 Task: Create in the project AgilePulse and in the Backlog issue 'Integrate a new product recommendation feature into an existing e-commerce website to enhance product discovery and sales' a child issue 'Big data model bias and fairness testing and reporting', and assign it to team member softage.3@softage.net. Create in the project AgilePulse and in the Backlog issue 'Develop a new tool for automated testing of mobile application cross-platform compatibility and responsiveness' a child issue 'Kubernetes cluster node and pod monitoring and remediation', and assign it to team member softage.4@softage.net
Action: Mouse moved to (459, 328)
Screenshot: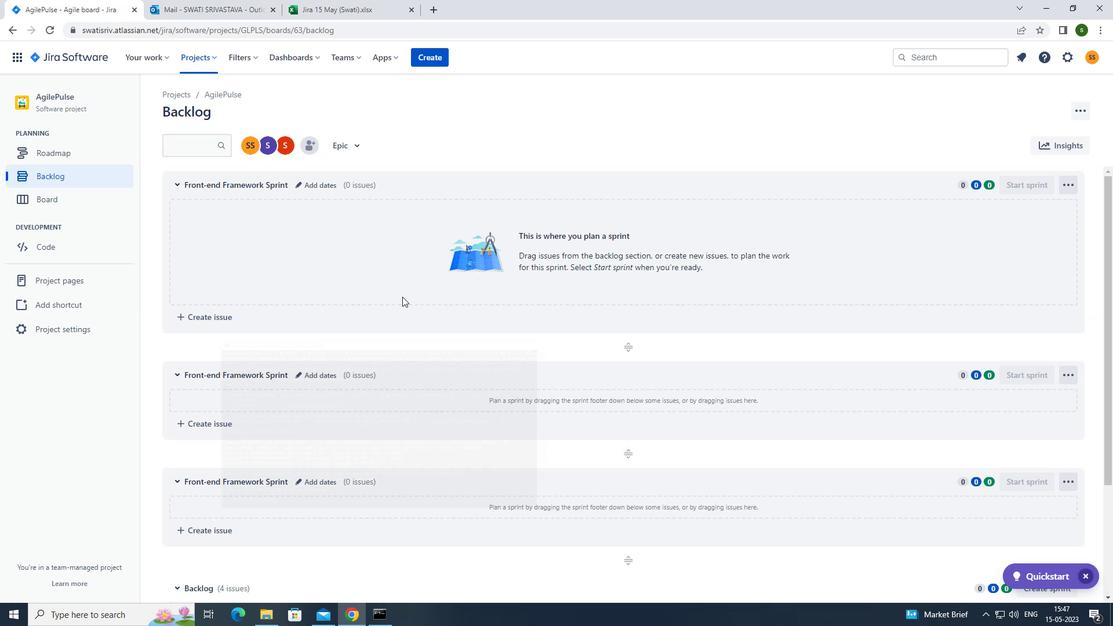 
Action: Mouse scrolled (459, 327) with delta (0, 0)
Screenshot: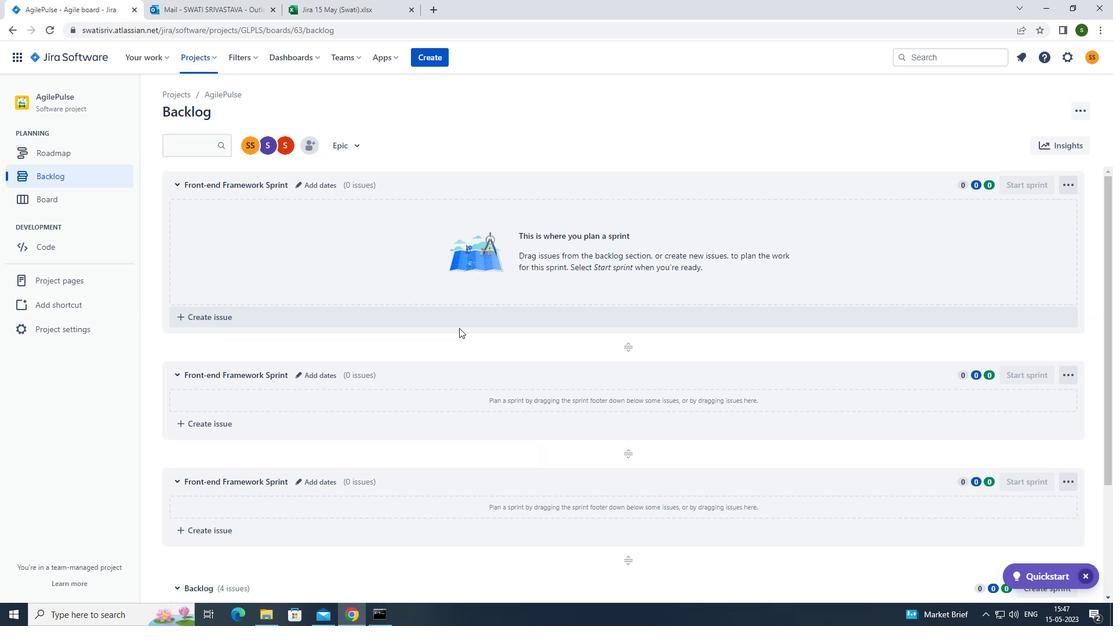 
Action: Mouse scrolled (459, 327) with delta (0, 0)
Screenshot: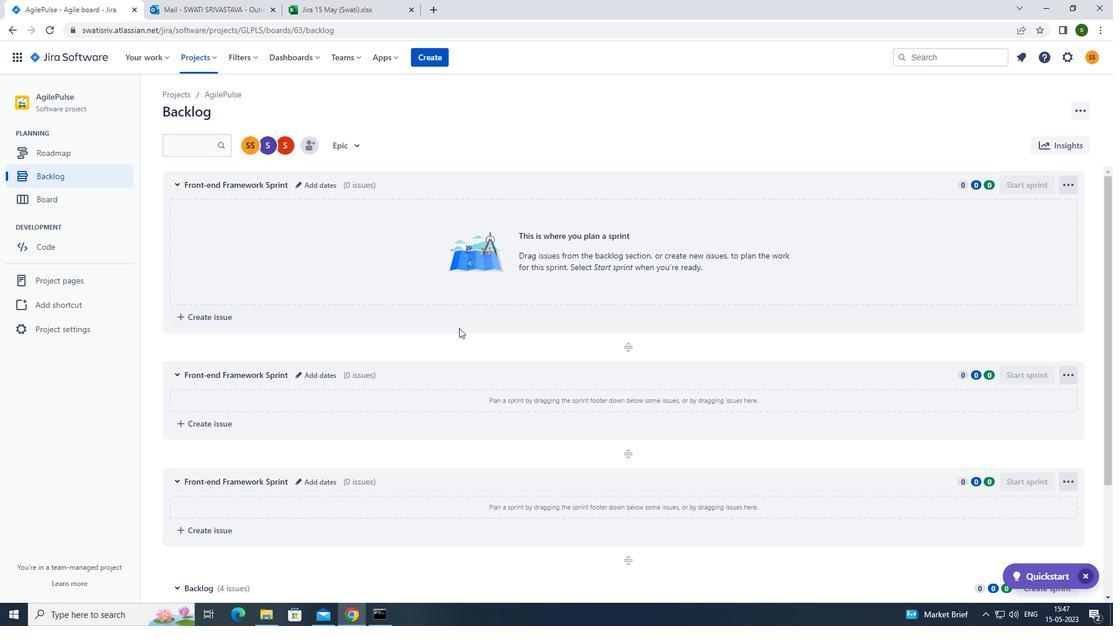 
Action: Mouse scrolled (459, 327) with delta (0, 0)
Screenshot: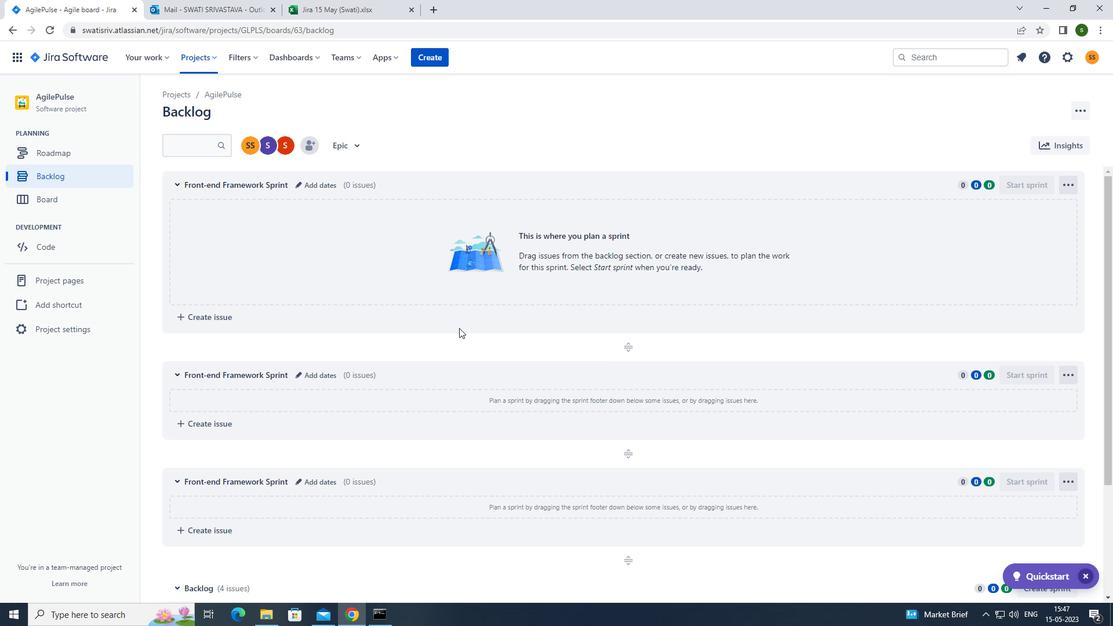 
Action: Mouse scrolled (459, 327) with delta (0, 0)
Screenshot: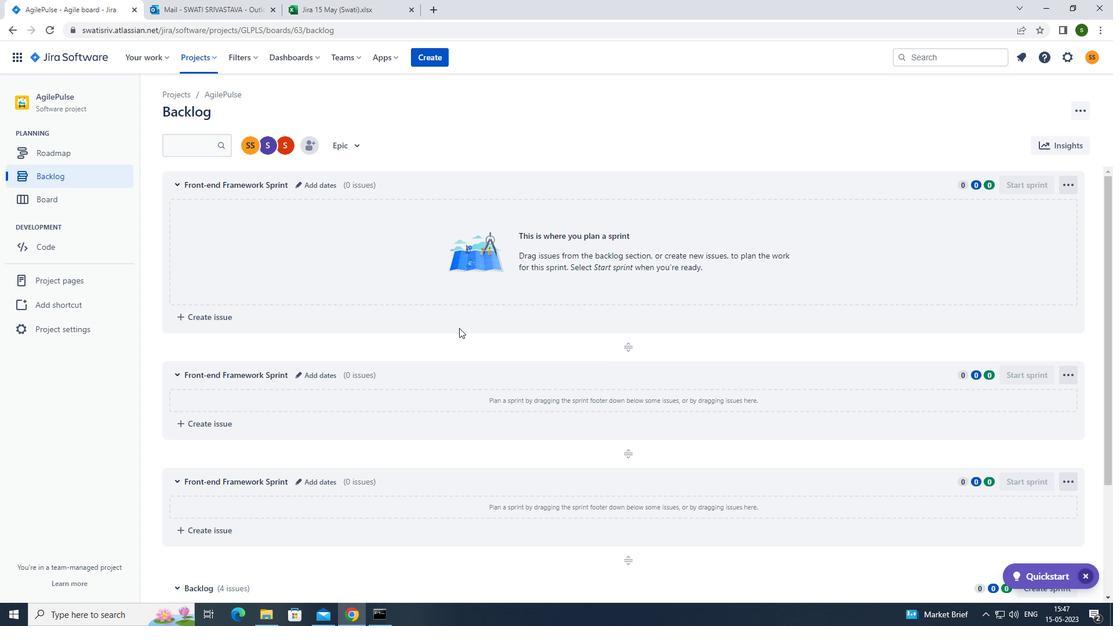 
Action: Mouse scrolled (459, 327) with delta (0, 0)
Screenshot: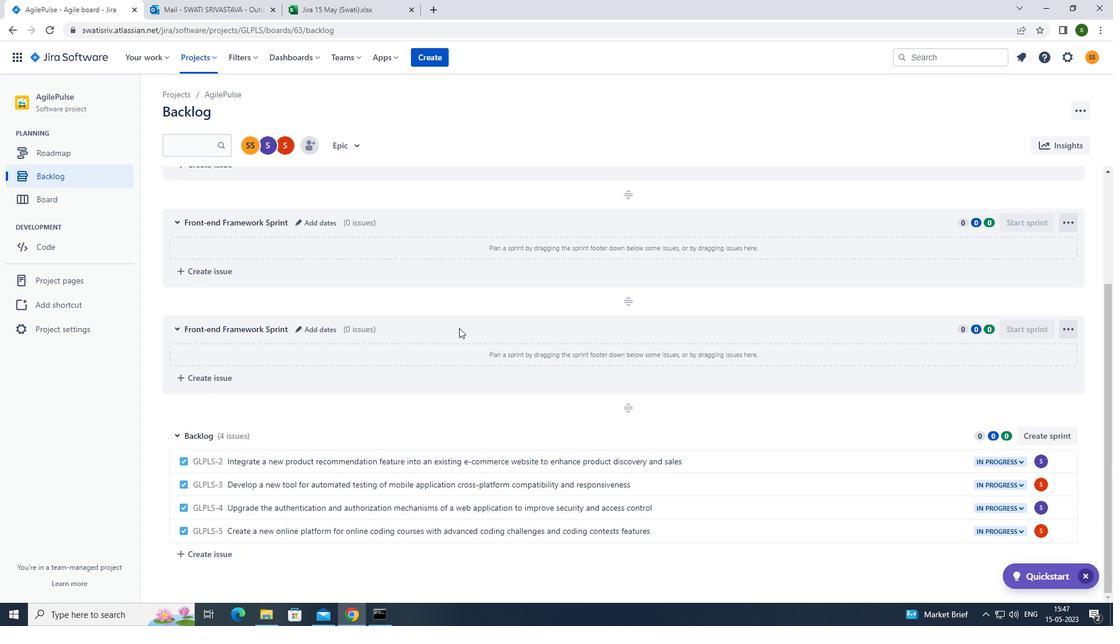 
Action: Mouse scrolled (459, 327) with delta (0, 0)
Screenshot: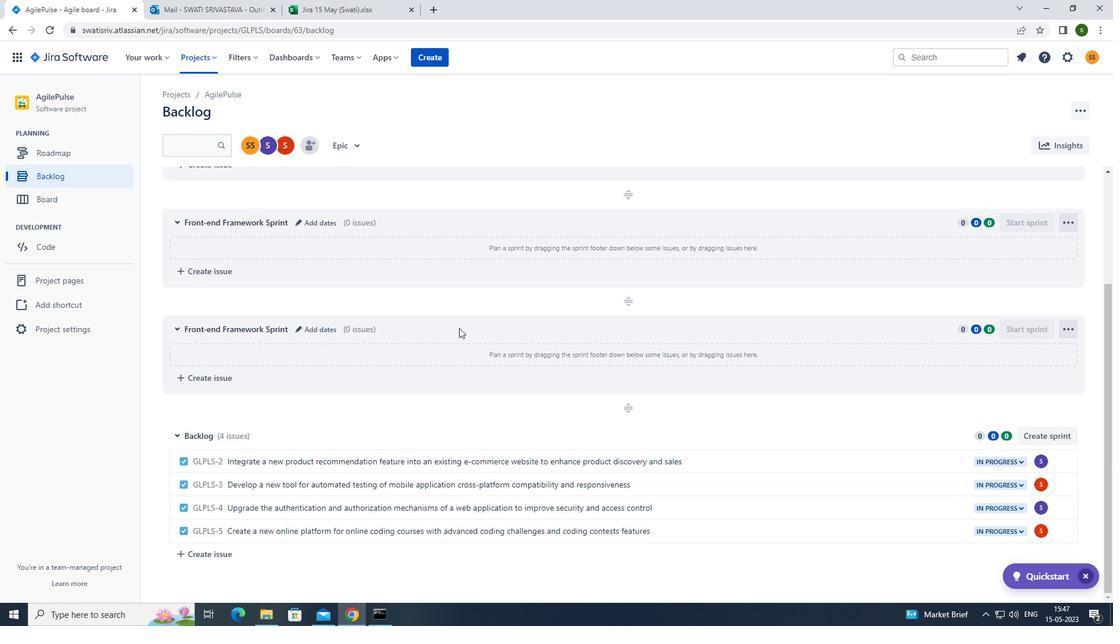 
Action: Mouse moved to (767, 462)
Screenshot: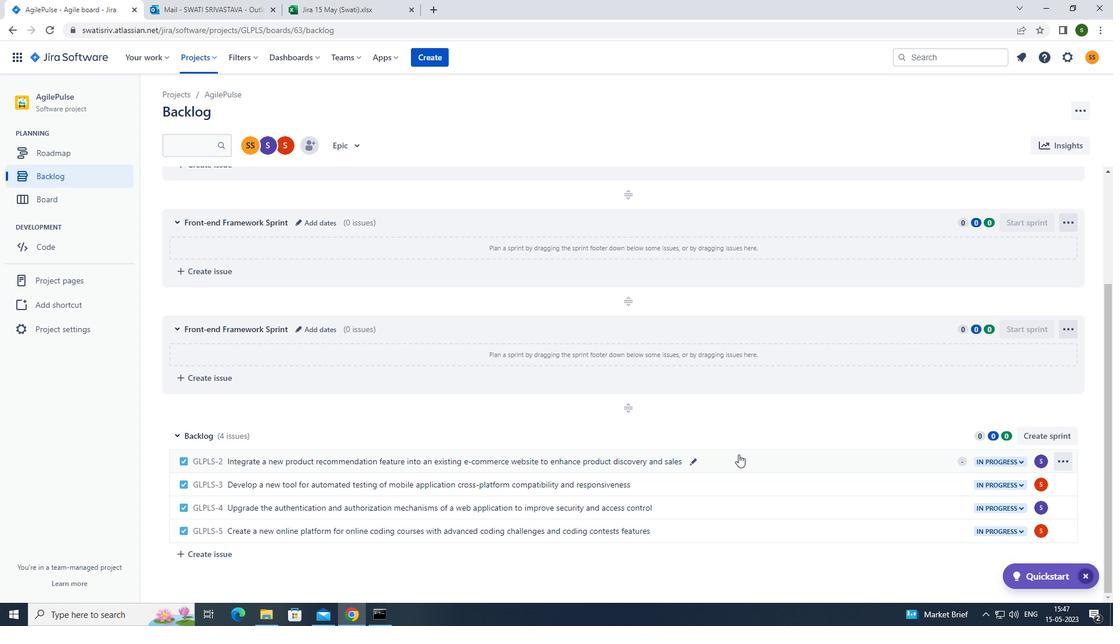 
Action: Mouse pressed left at (767, 462)
Screenshot: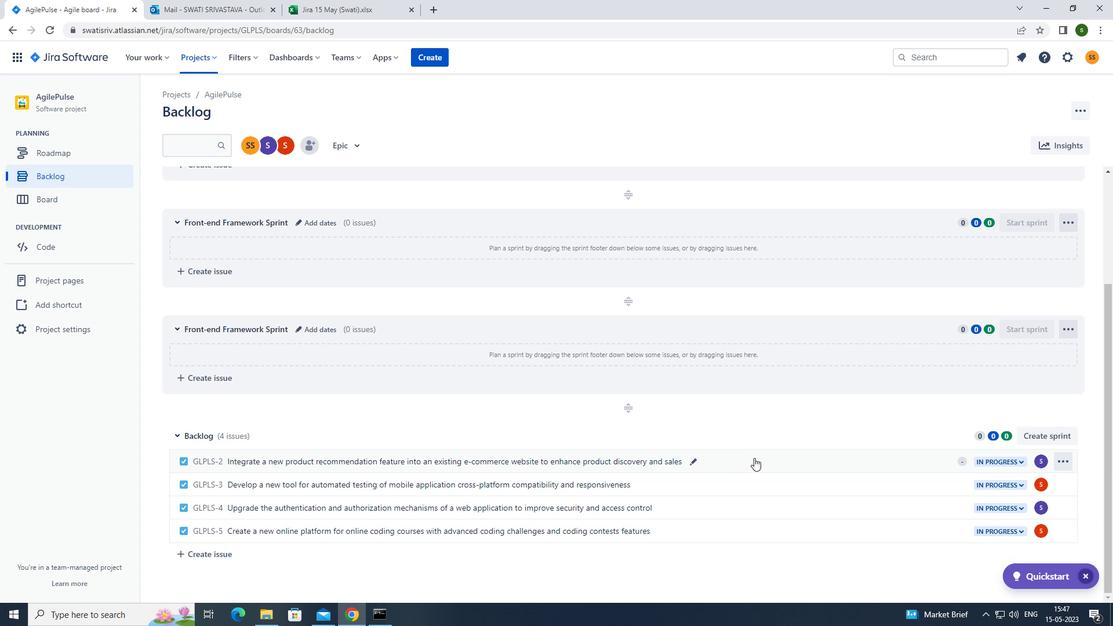 
Action: Mouse moved to (911, 288)
Screenshot: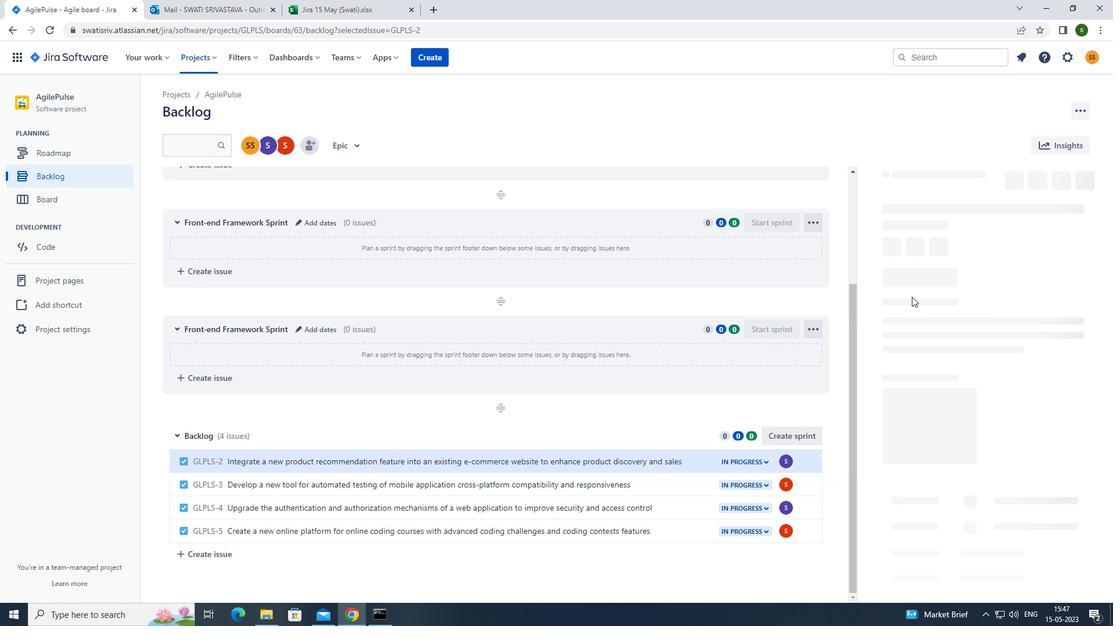 
Action: Mouse pressed left at (911, 288)
Screenshot: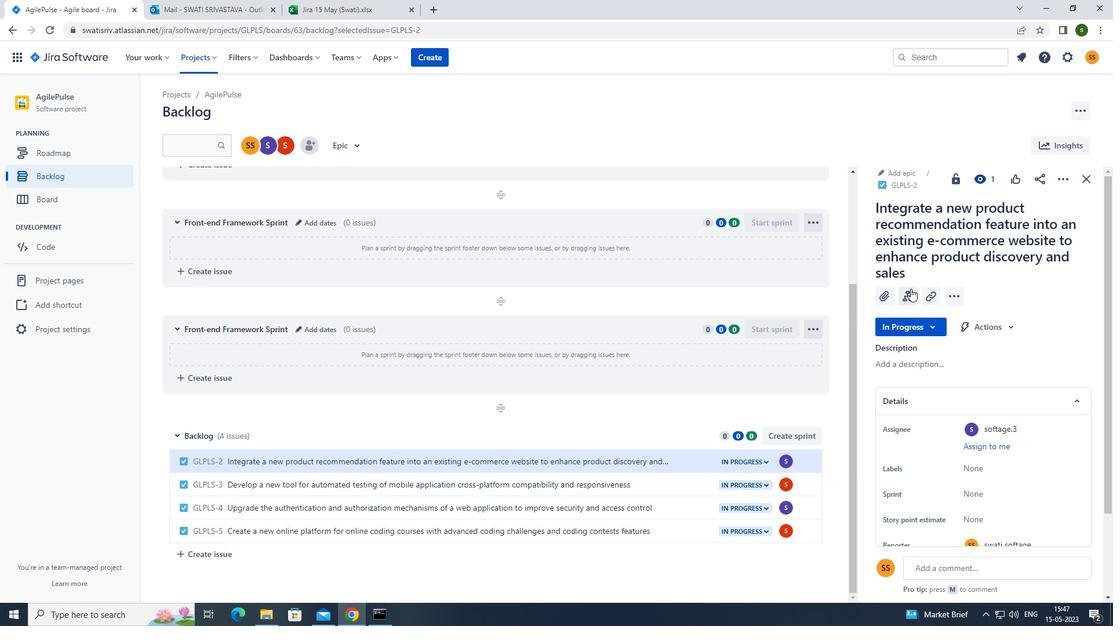 
Action: Mouse moved to (917, 366)
Screenshot: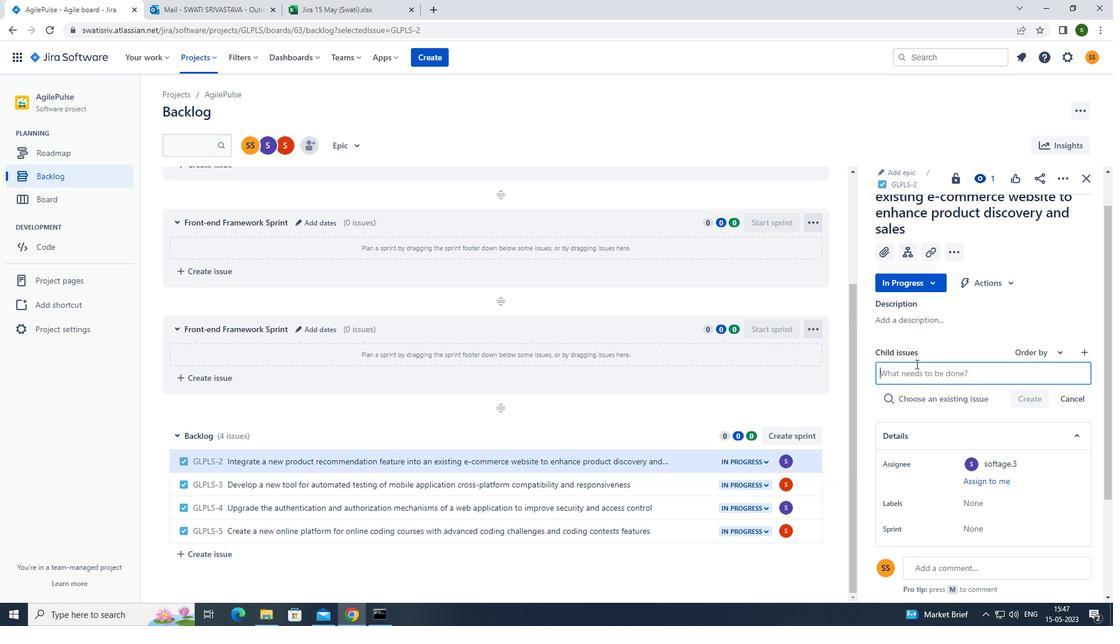 
Action: Mouse pressed left at (917, 366)
Screenshot: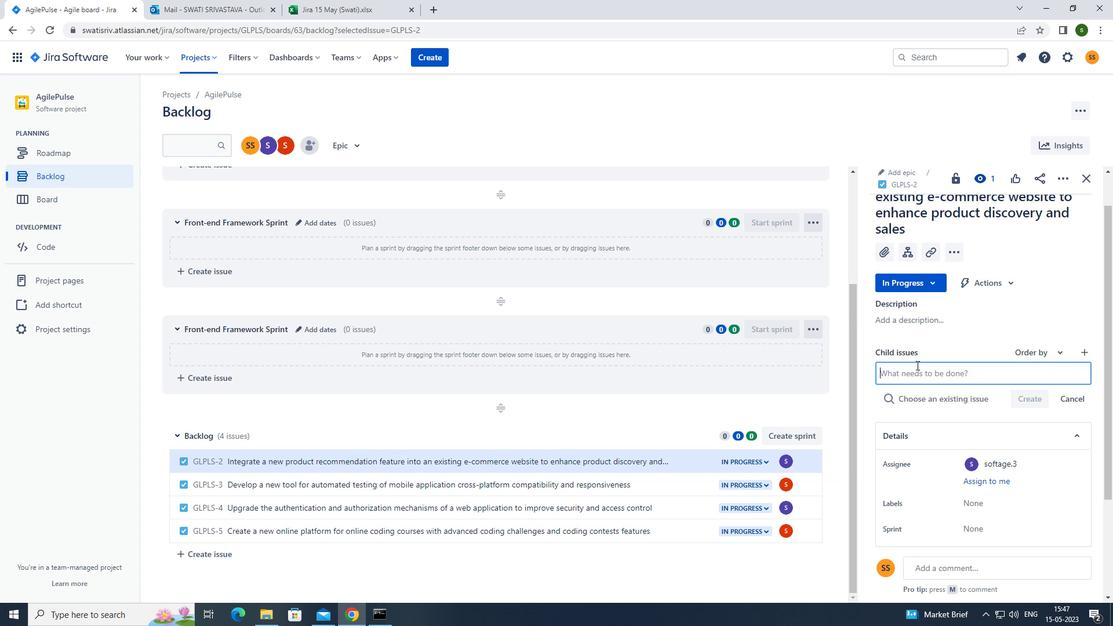 
Action: Mouse moved to (884, 378)
Screenshot: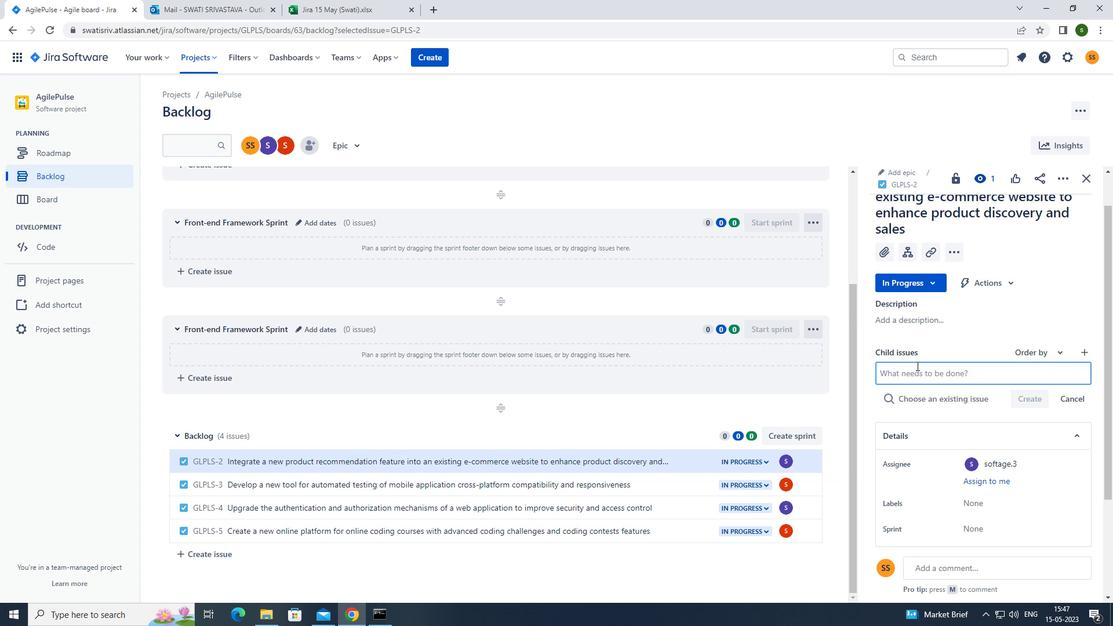 
Action: Key pressed <Key.caps_lock>b<Key.caps_lock>ig<Key.space>data<Key.space>model<Key.space>bias<Key.space>and<Key.space>fairness<Key.space>testing<Key.space>and<Key.space>reporting<Key.enter>
Screenshot: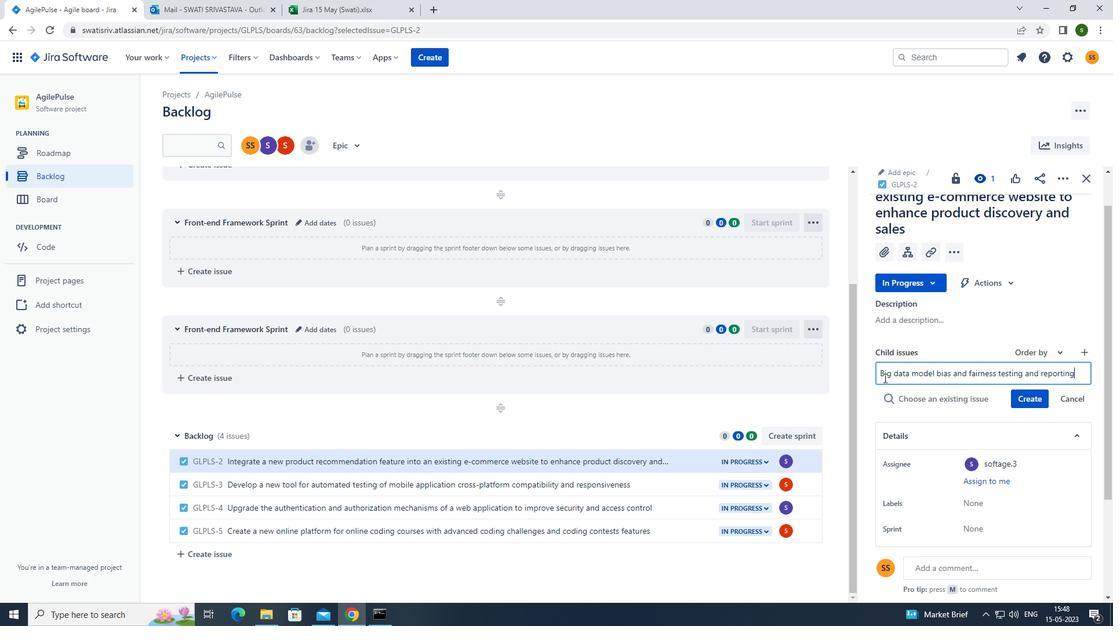 
Action: Mouse moved to (1037, 378)
Screenshot: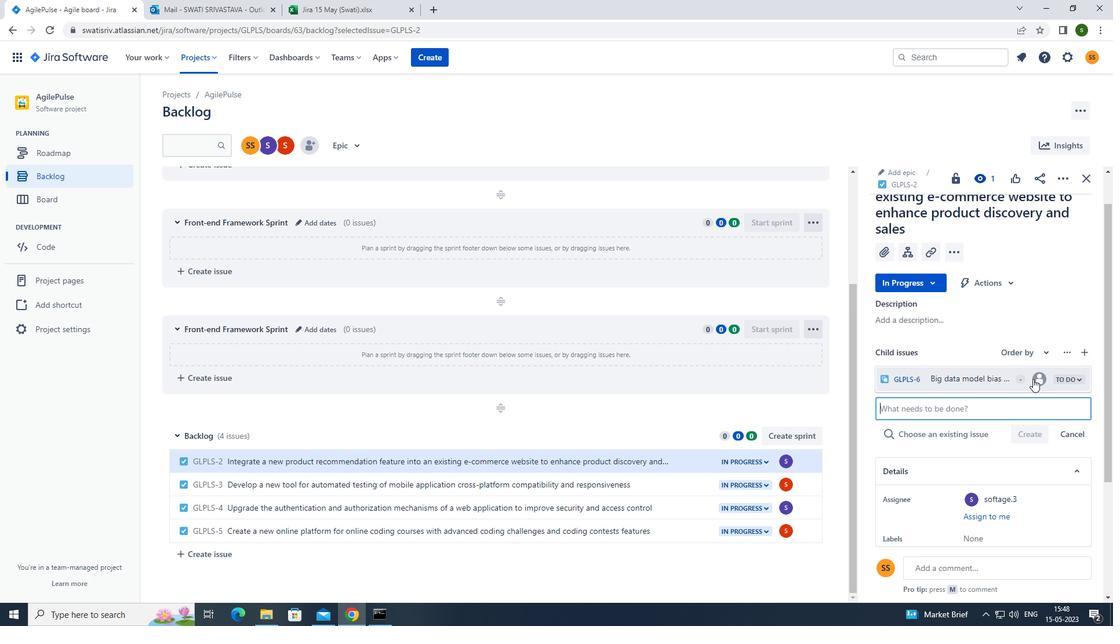 
Action: Mouse pressed left at (1037, 378)
Screenshot: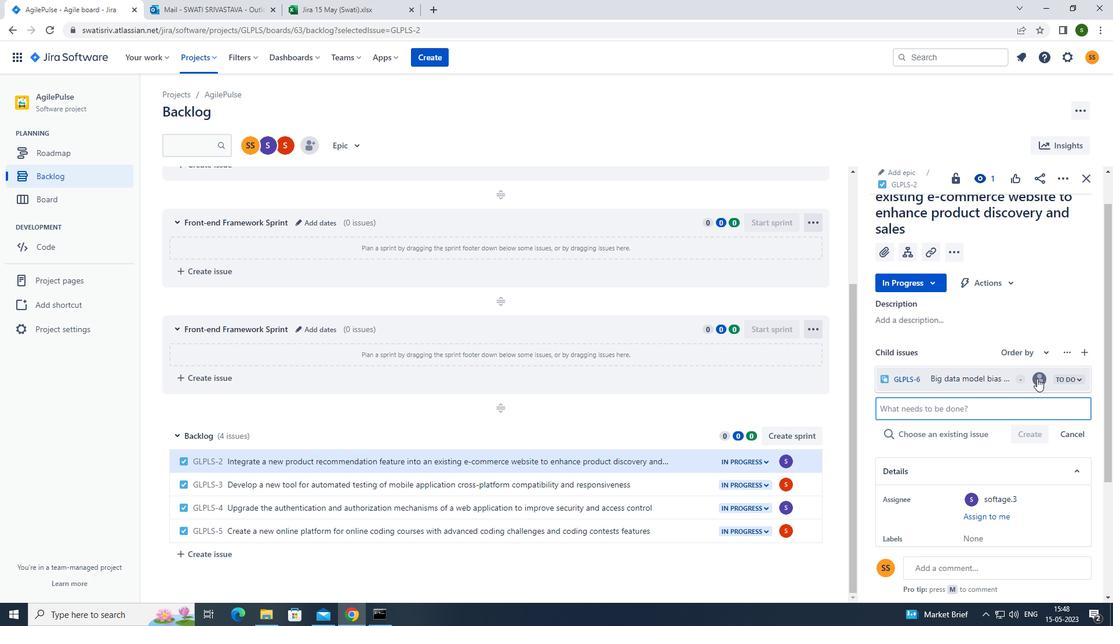 
Action: Mouse moved to (960, 404)
Screenshot: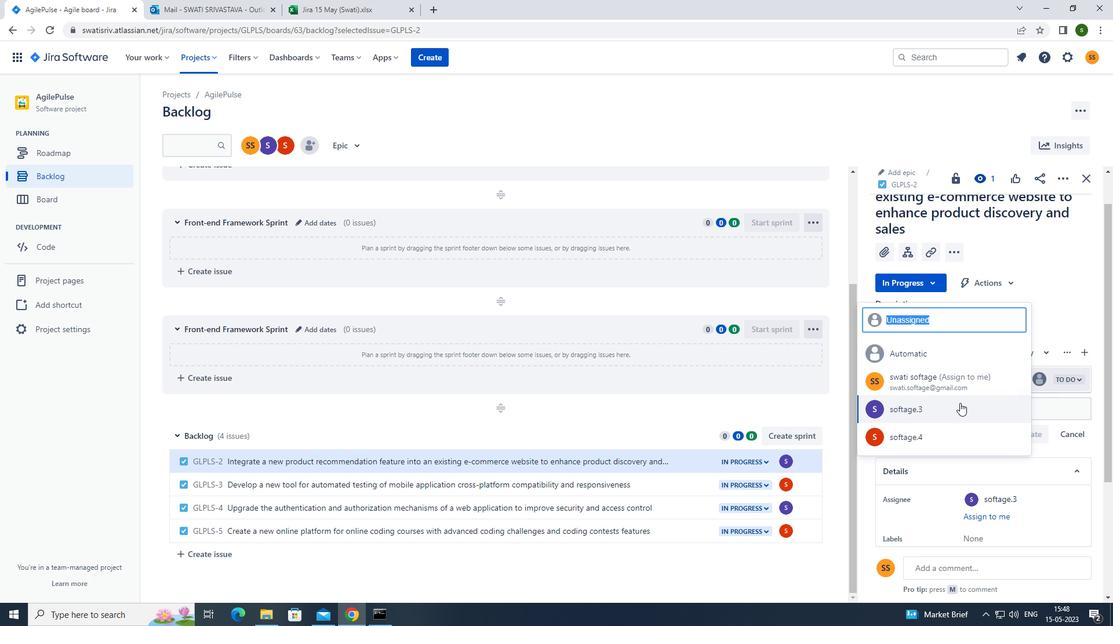
Action: Mouse pressed left at (960, 404)
Screenshot: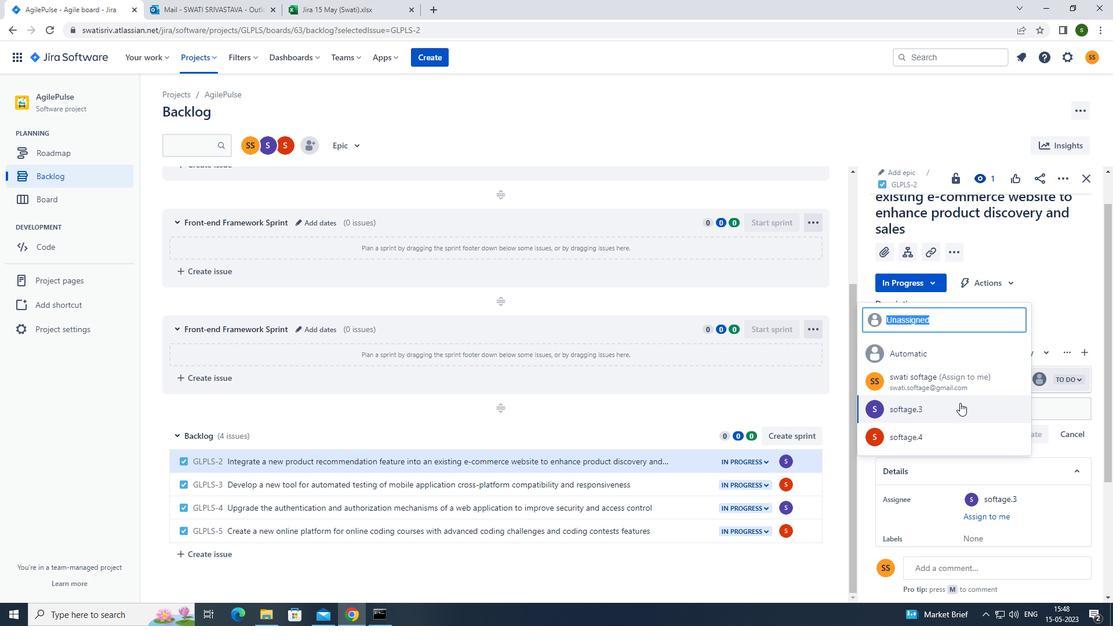 
Action: Mouse moved to (681, 487)
Screenshot: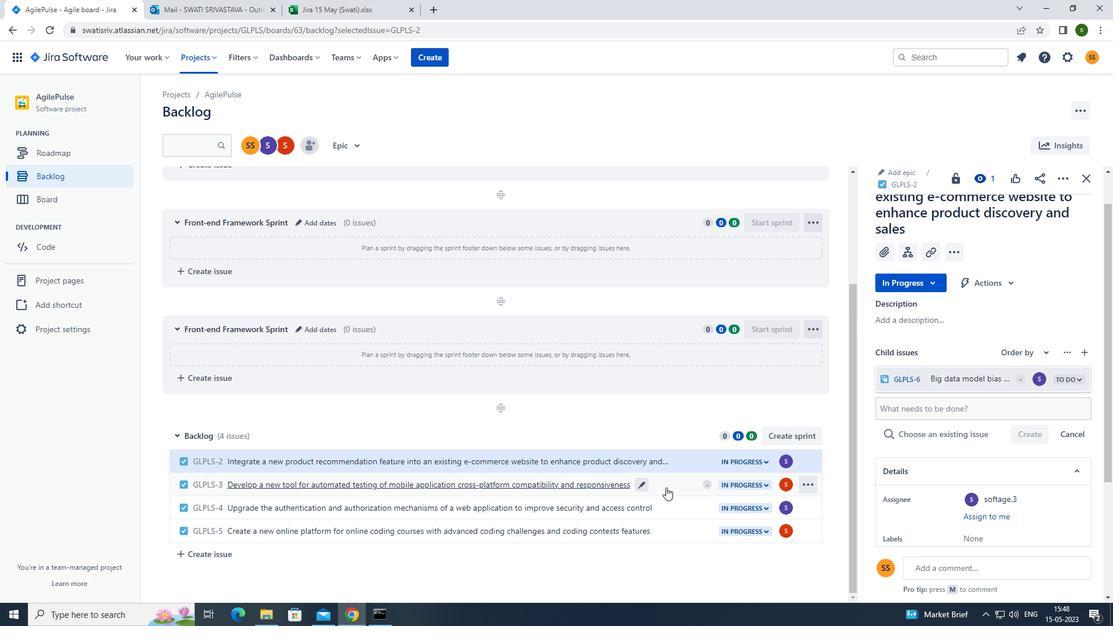 
Action: Mouse pressed left at (681, 487)
Screenshot: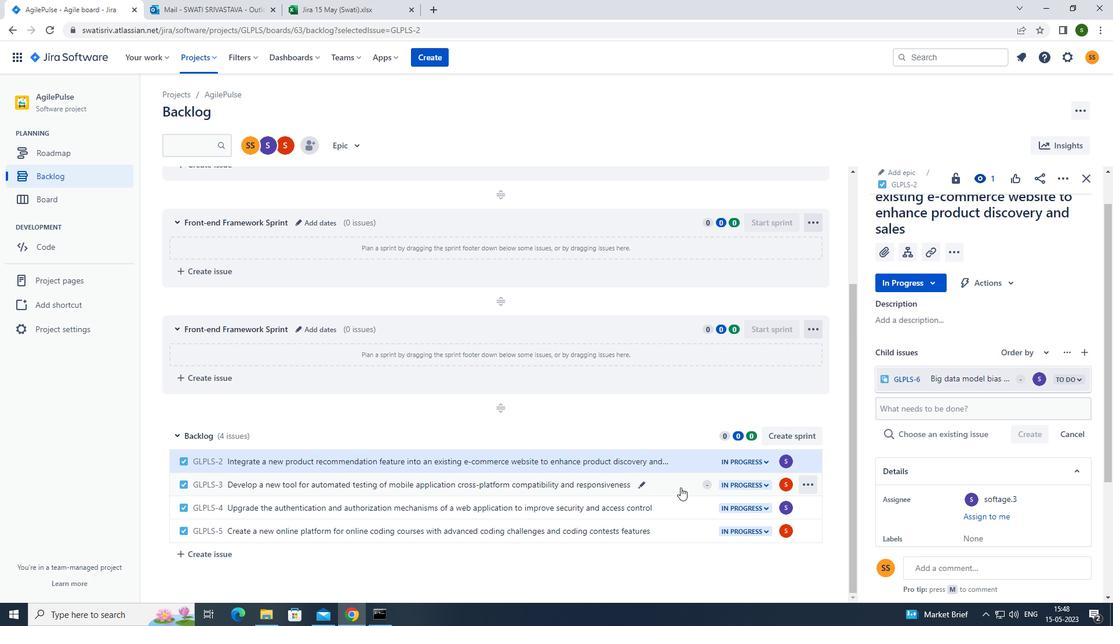 
Action: Mouse moved to (907, 278)
Screenshot: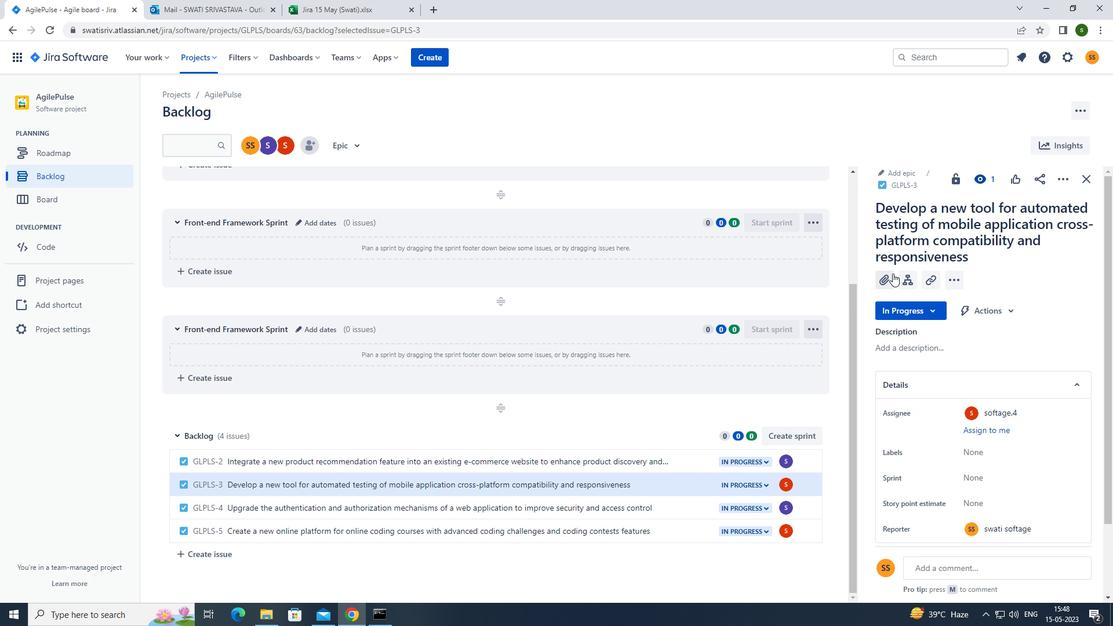 
Action: Mouse pressed left at (907, 278)
Screenshot: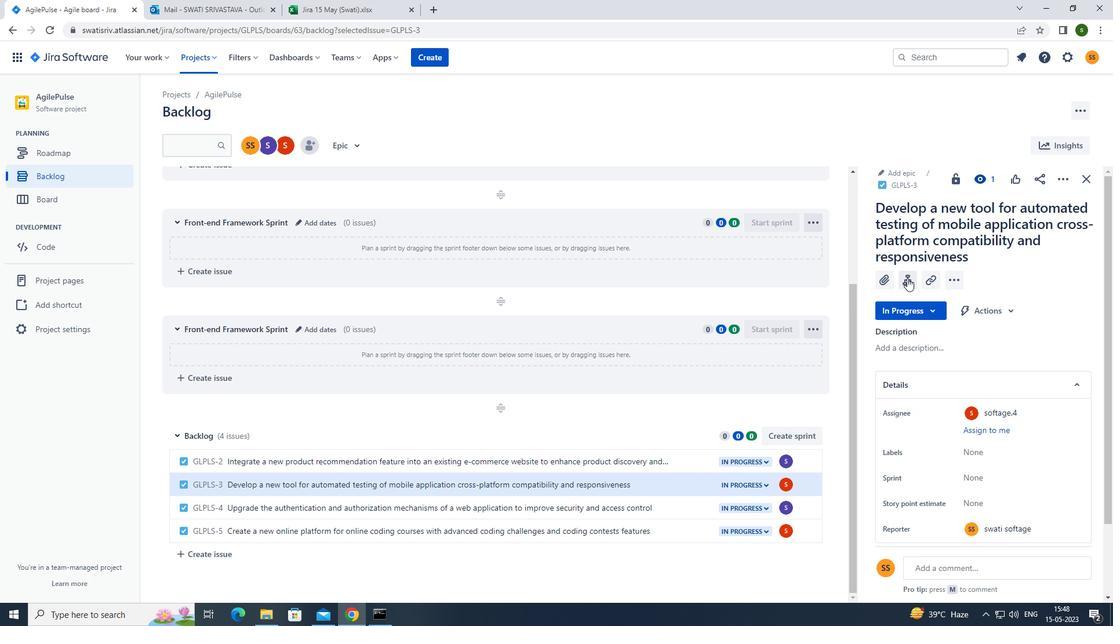 
Action: Mouse moved to (942, 380)
Screenshot: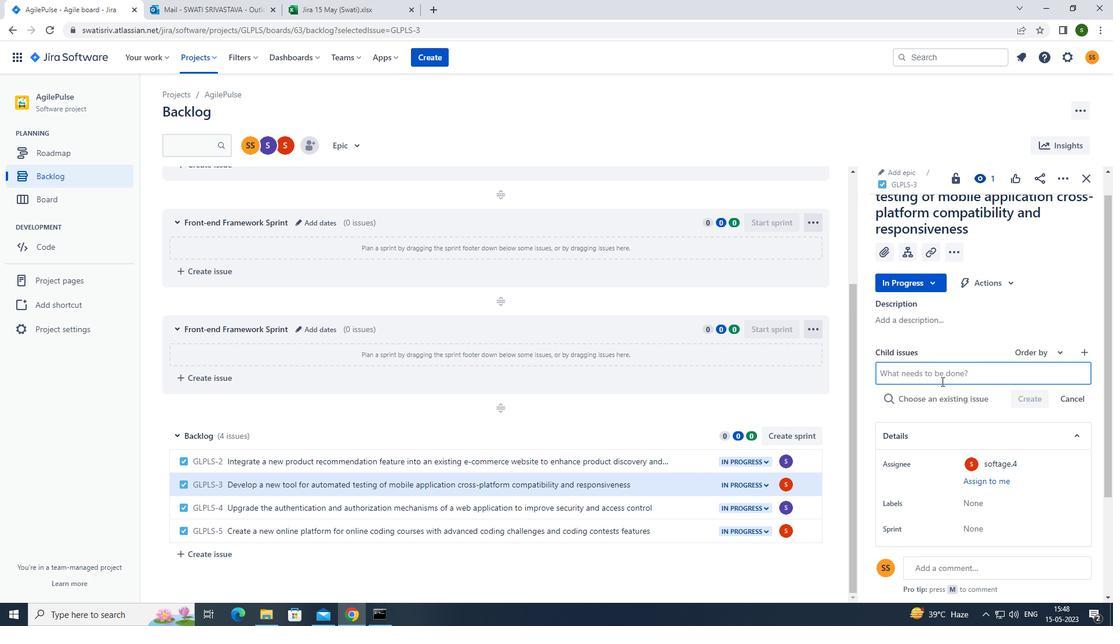 
Action: Mouse pressed left at (942, 380)
Screenshot: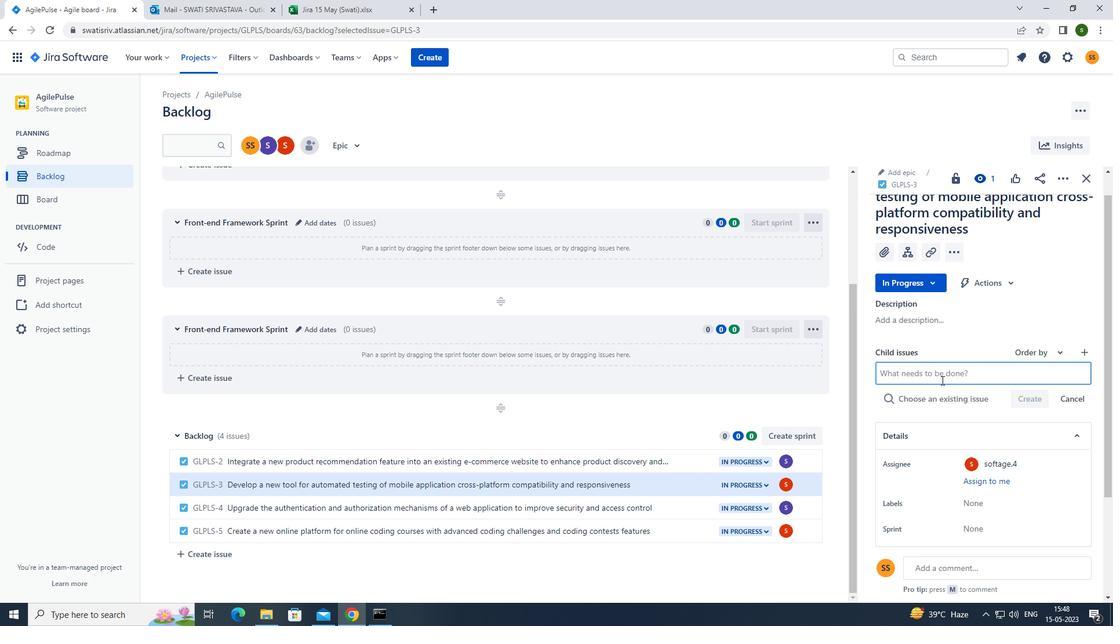 
Action: Mouse moved to (920, 372)
Screenshot: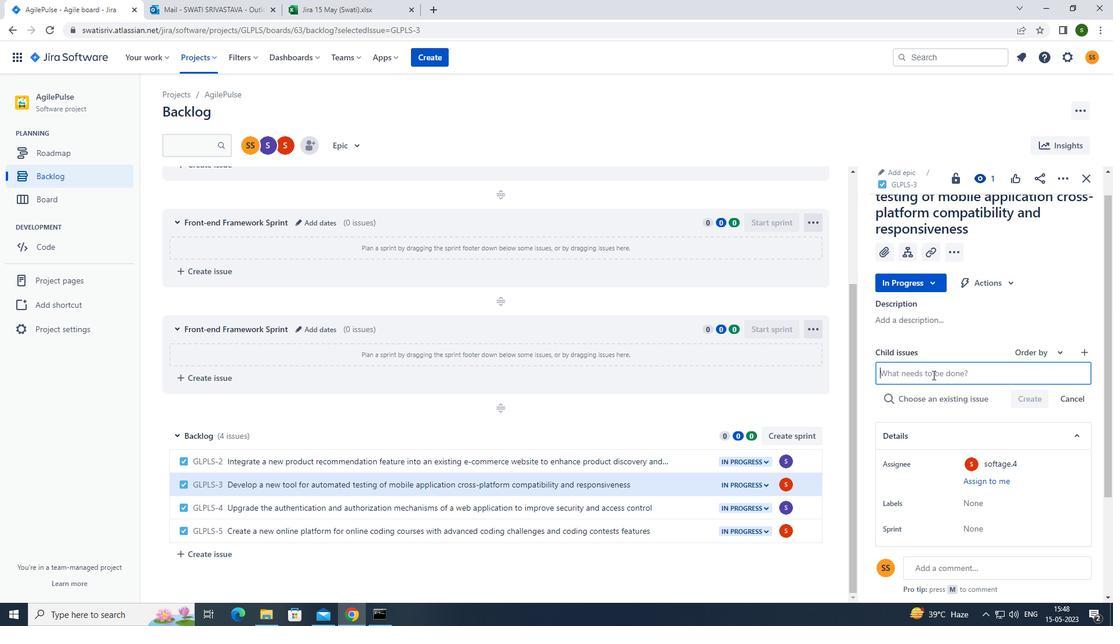 
Action: Key pressed <Key.caps_lock>k<Key.caps_lock>ubernetes<Key.space>cluster<Key.space>node<Key.space>and<Key.space>pod<Key.space>monitoring<Key.space>and<Key.space>remediation<Key.enter>
Screenshot: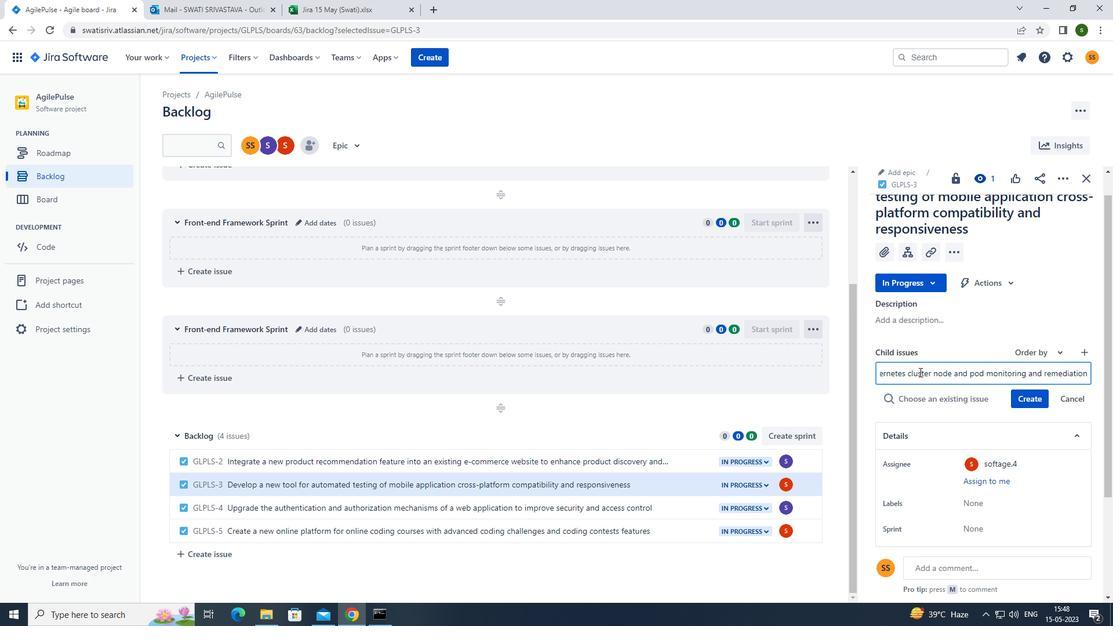 
Action: Mouse moved to (1039, 380)
Screenshot: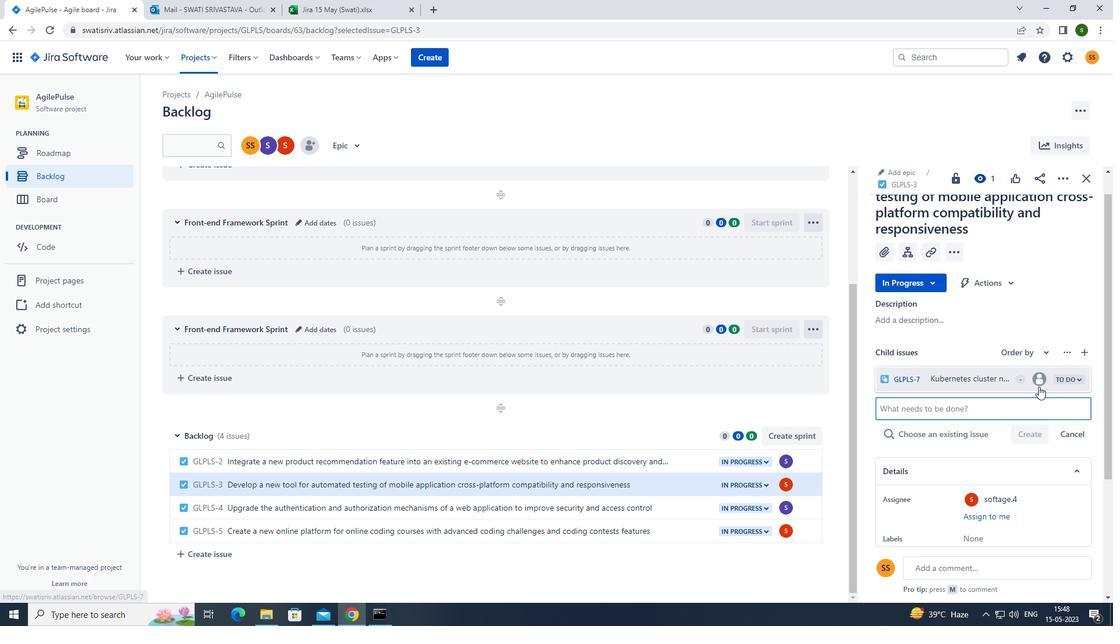 
Action: Mouse pressed left at (1039, 380)
Screenshot: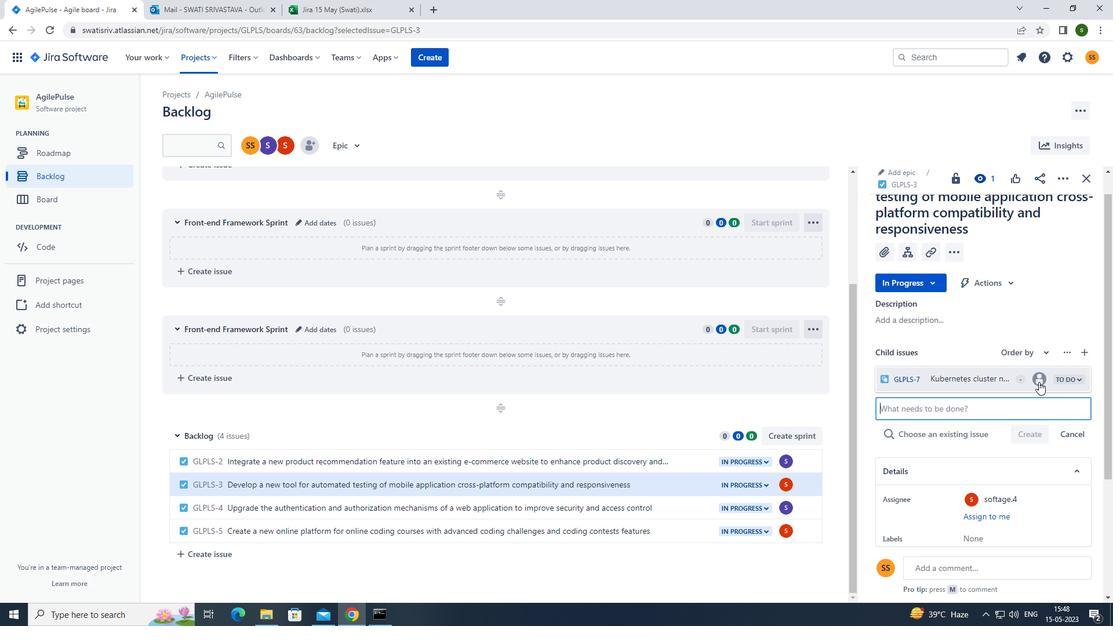 
Action: Mouse moved to (943, 438)
Screenshot: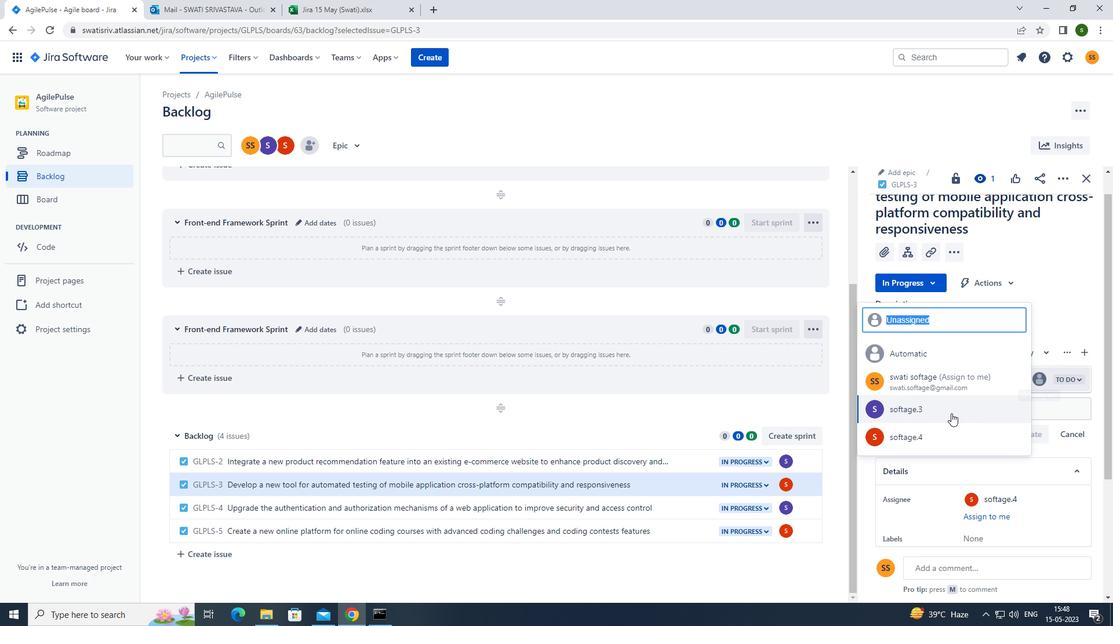 
Action: Mouse pressed left at (943, 438)
Screenshot: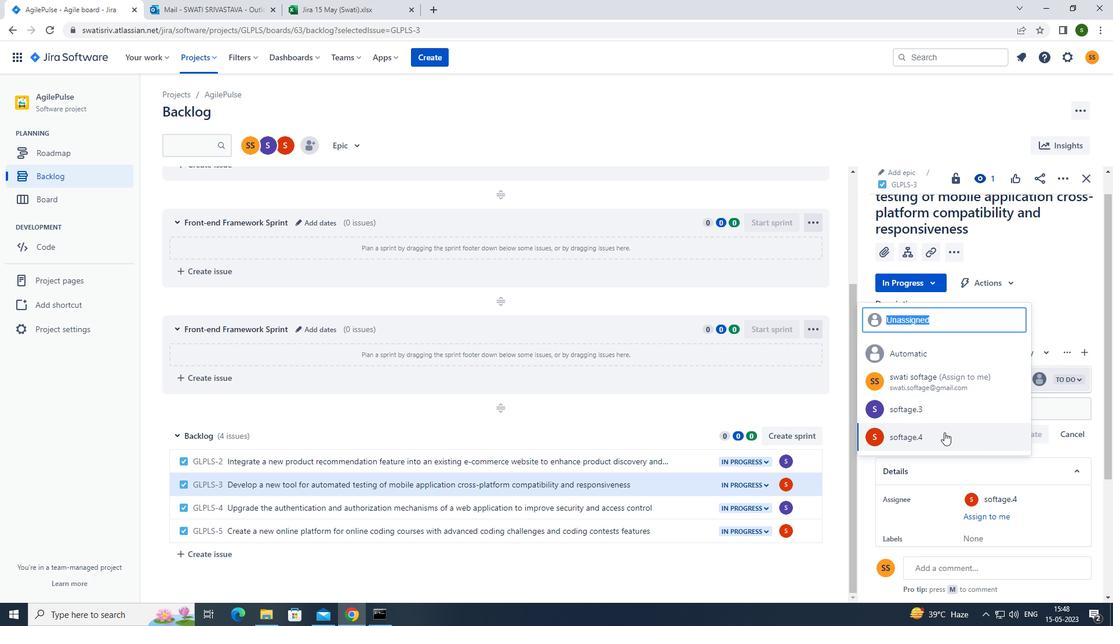 
Action: Mouse moved to (831, 453)
Screenshot: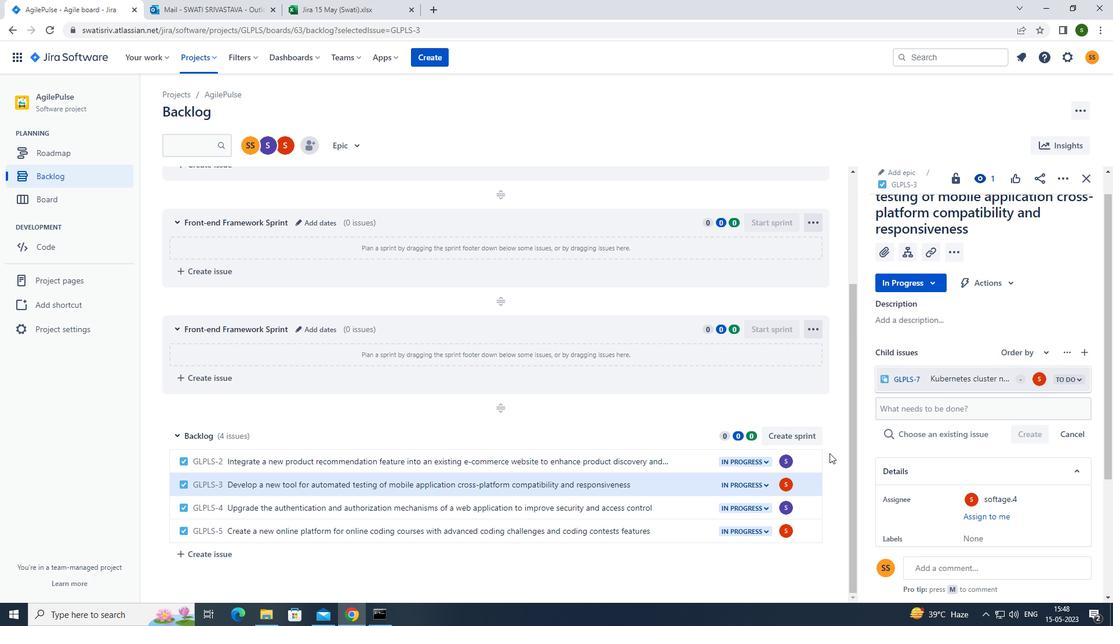 
